 Task: Apply strikethrough to the text "Start on time".
Action: Mouse moved to (394, 250)
Screenshot: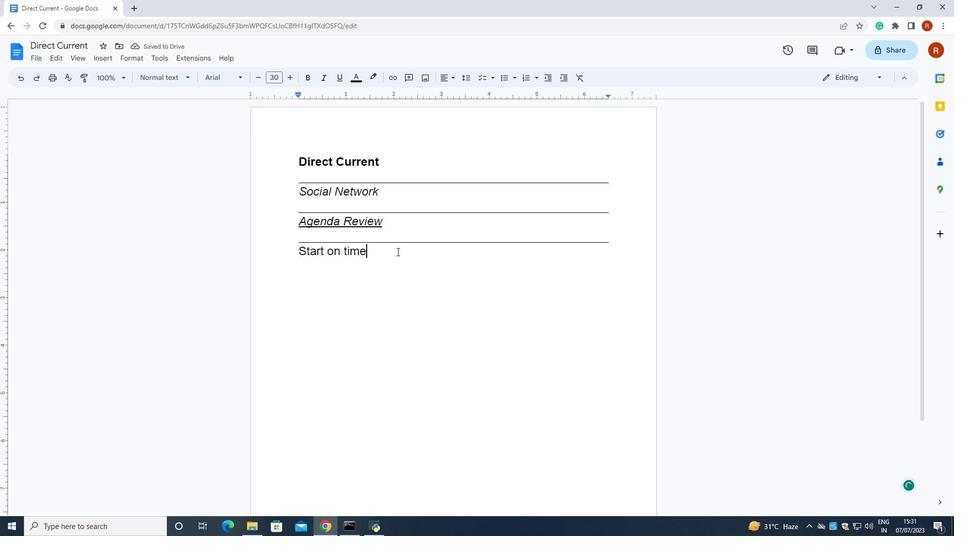 
Action: Mouse pressed left at (394, 250)
Screenshot: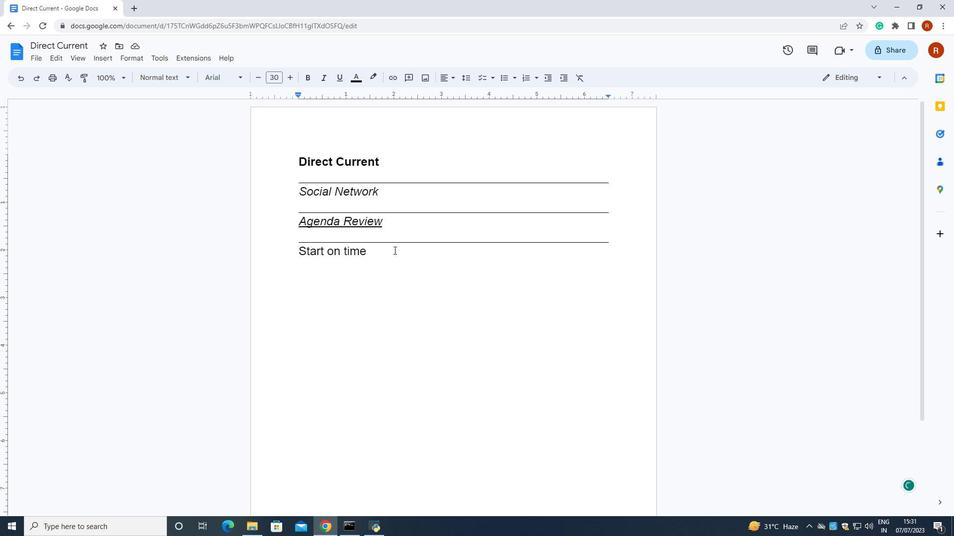 
Action: Mouse moved to (135, 56)
Screenshot: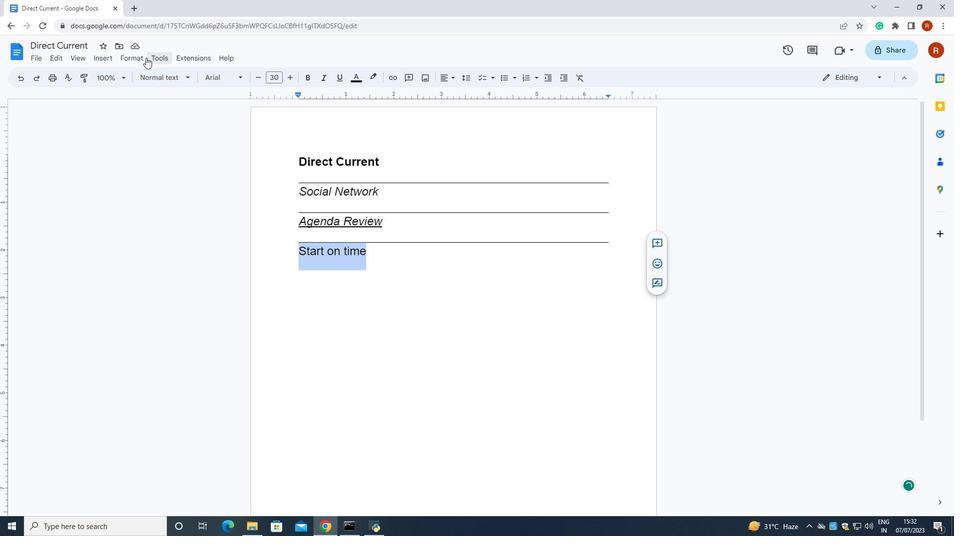 
Action: Mouse pressed left at (135, 56)
Screenshot: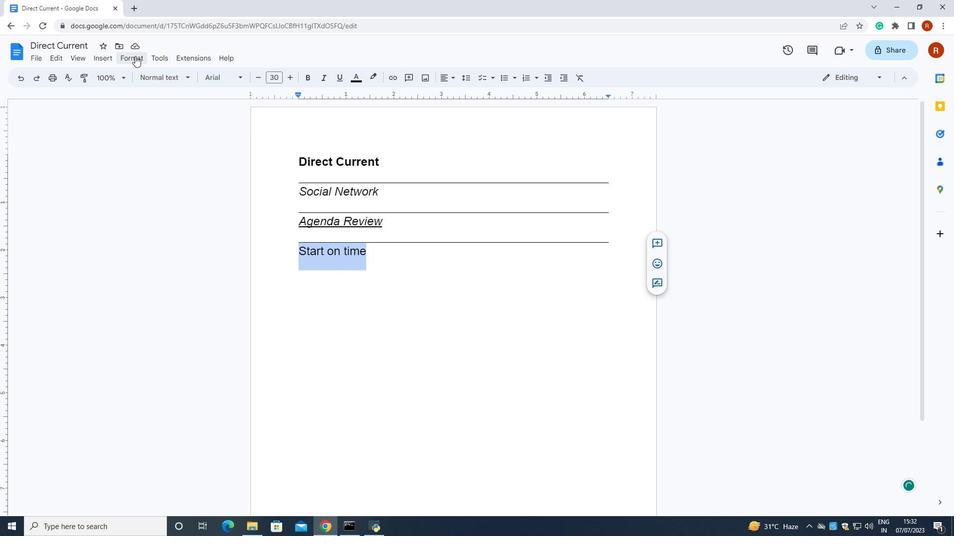 
Action: Mouse moved to (320, 127)
Screenshot: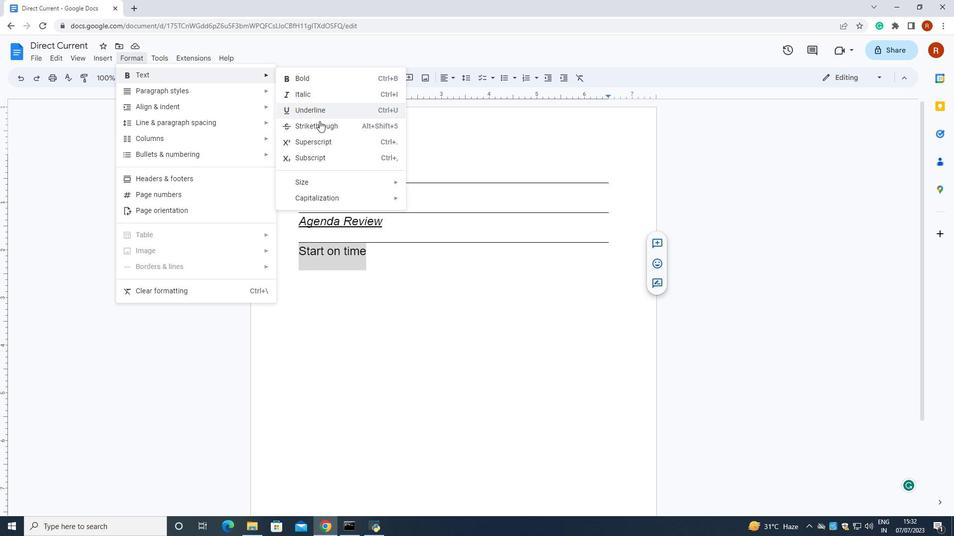 
Action: Mouse pressed left at (320, 127)
Screenshot: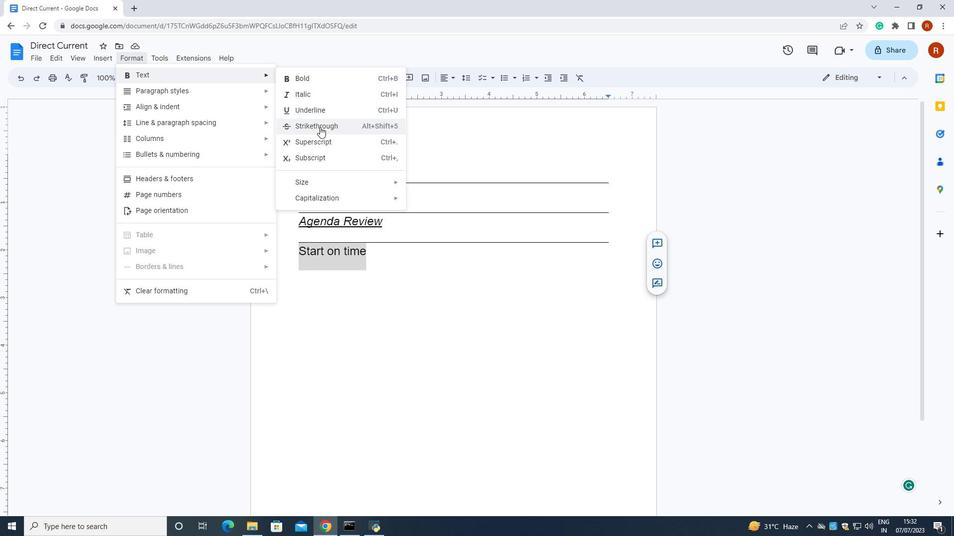 
Action: Mouse moved to (522, 371)
Screenshot: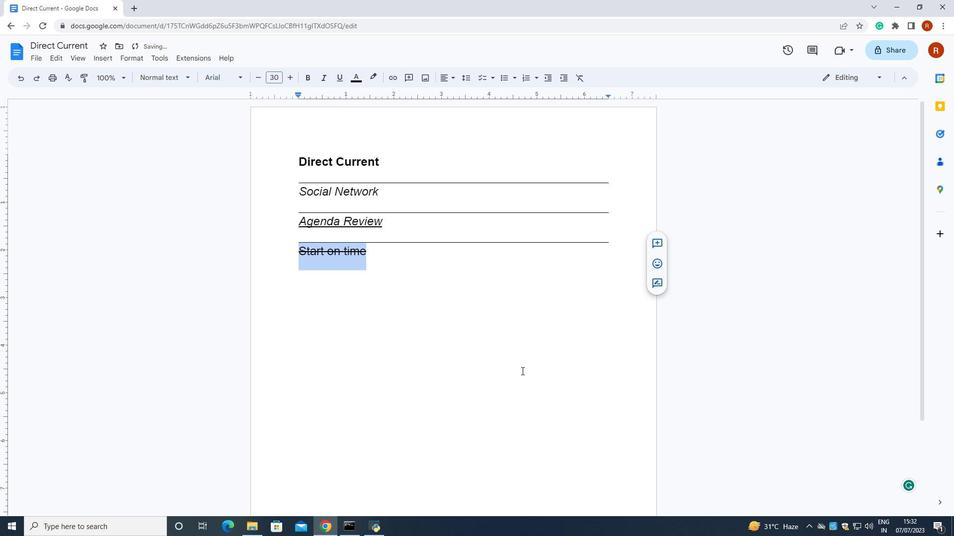 
